 Task: Add Rebbl Revive Reishi Chocolate to the cart.
Action: Mouse pressed left at (13, 99)
Screenshot: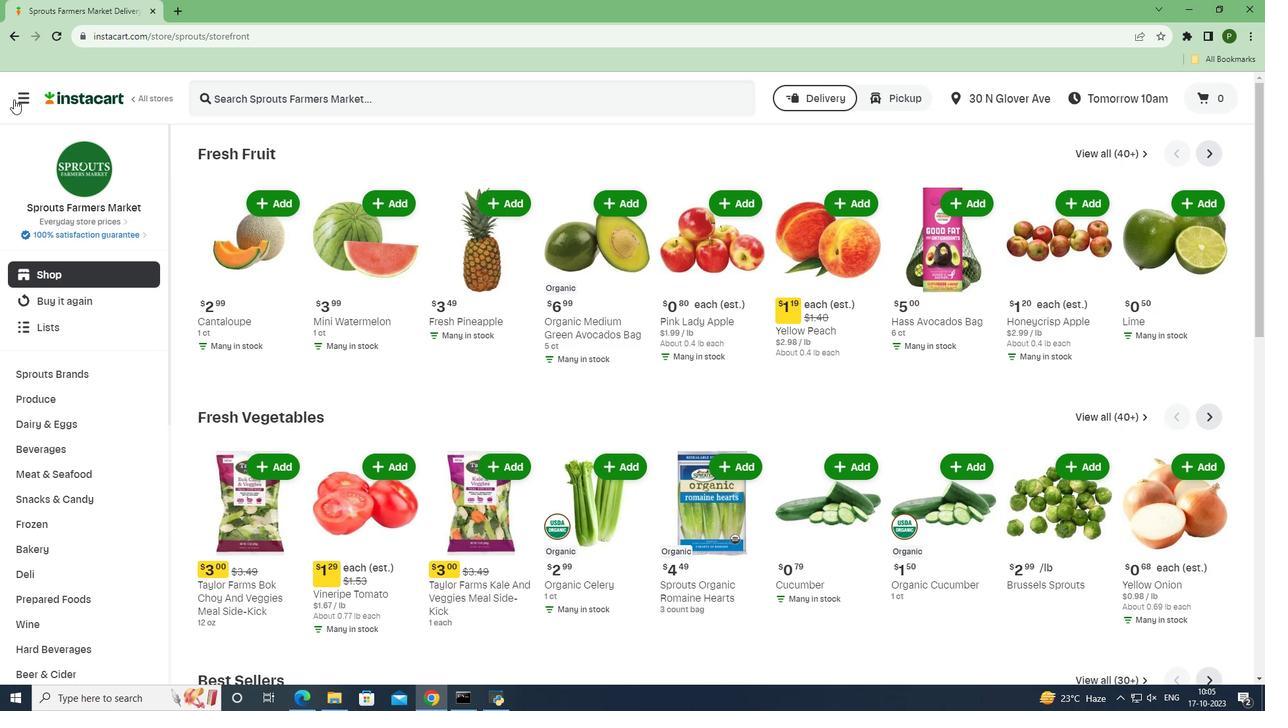 
Action: Mouse moved to (40, 346)
Screenshot: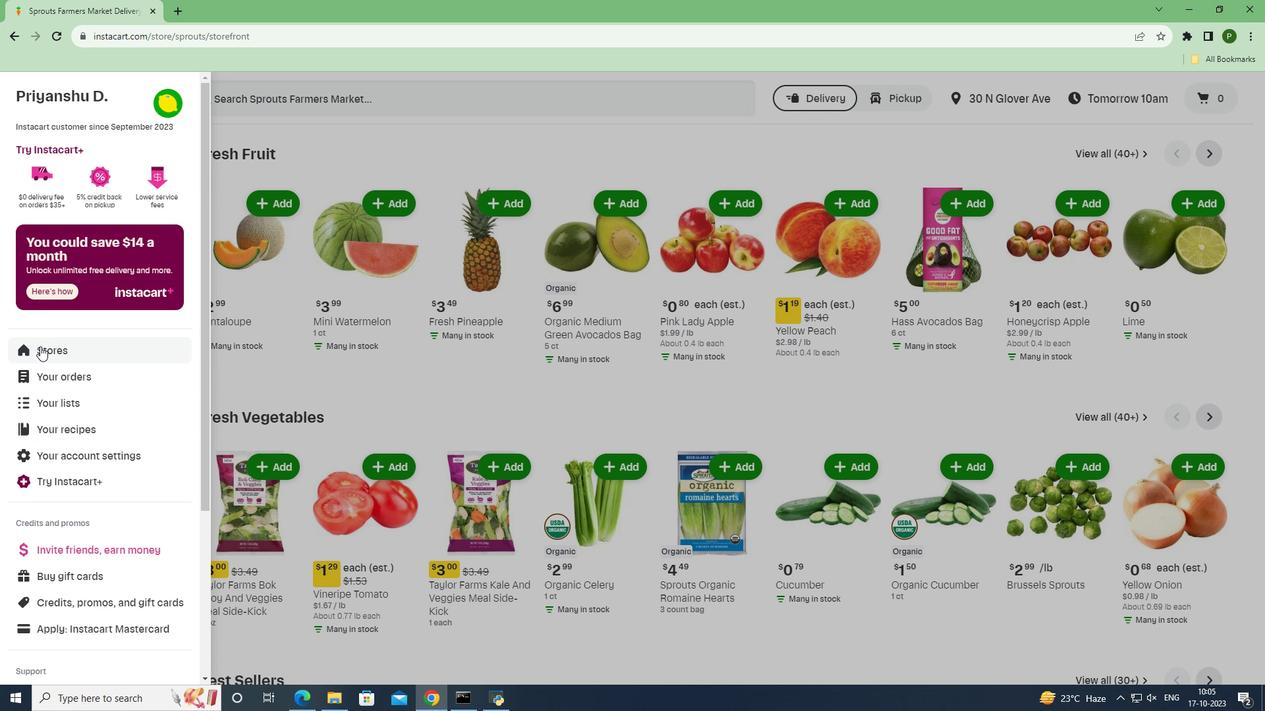 
Action: Mouse pressed left at (40, 346)
Screenshot: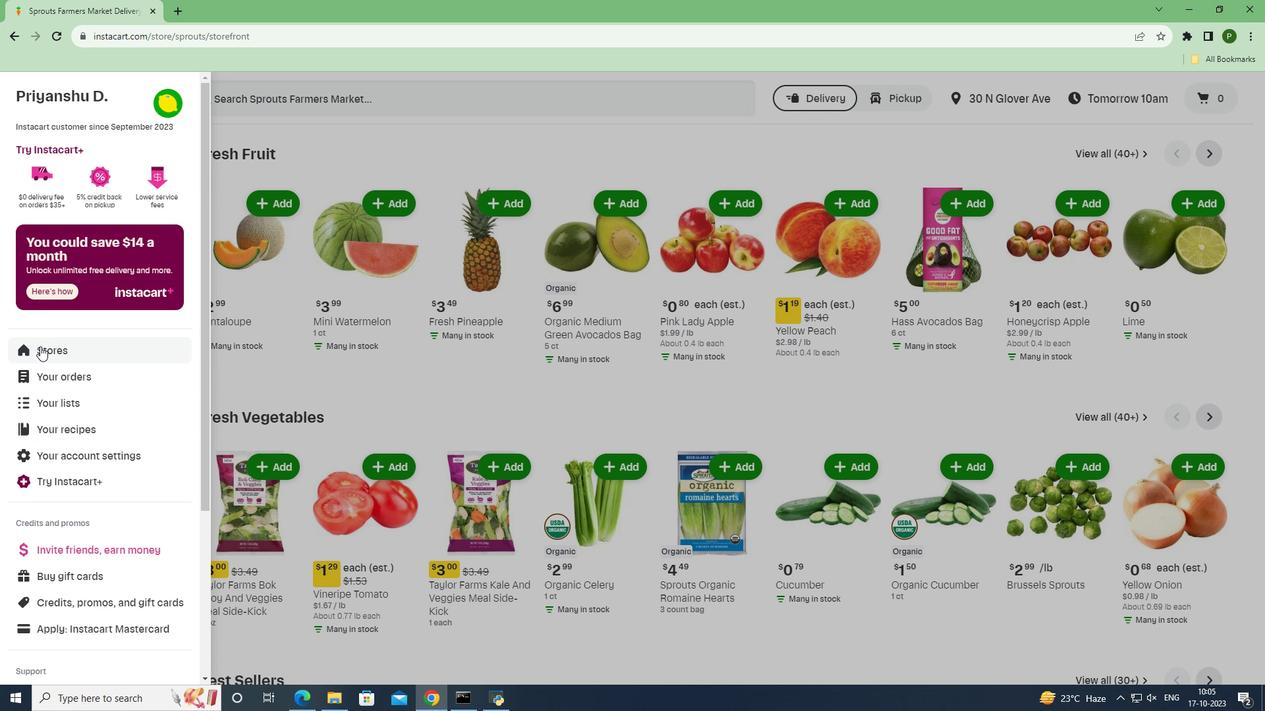 
Action: Mouse moved to (294, 152)
Screenshot: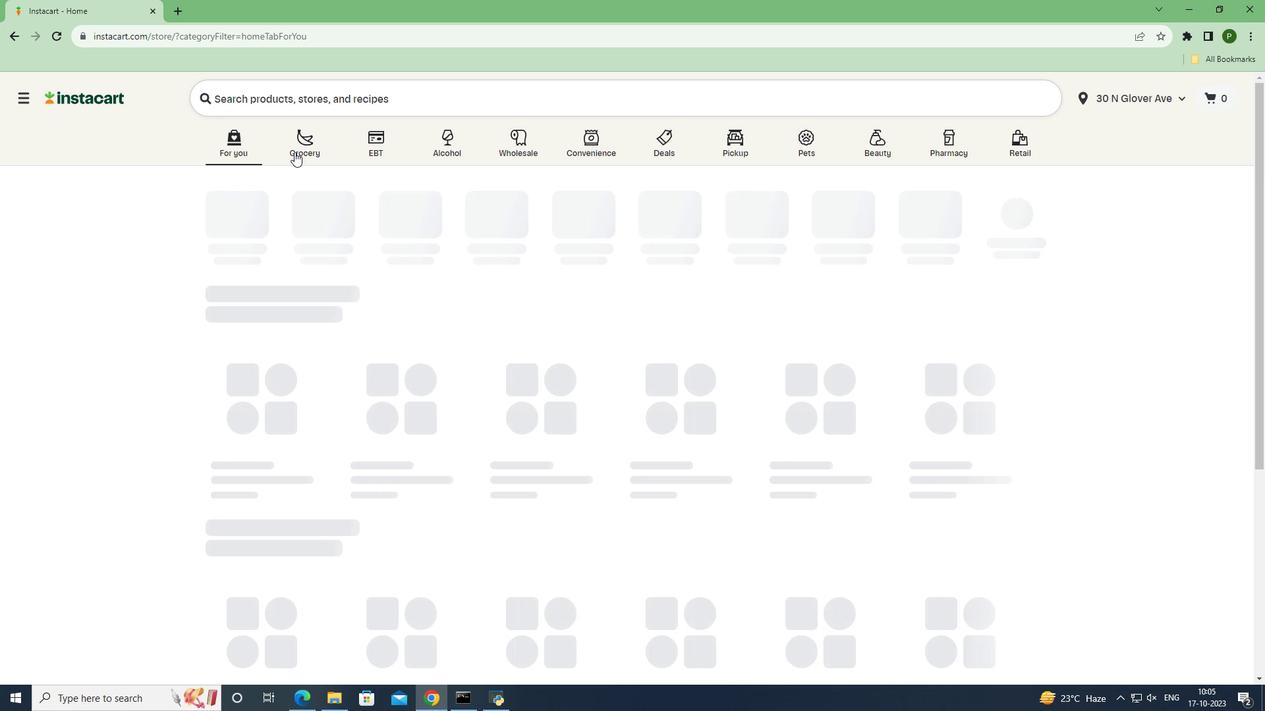 
Action: Mouse pressed left at (294, 152)
Screenshot: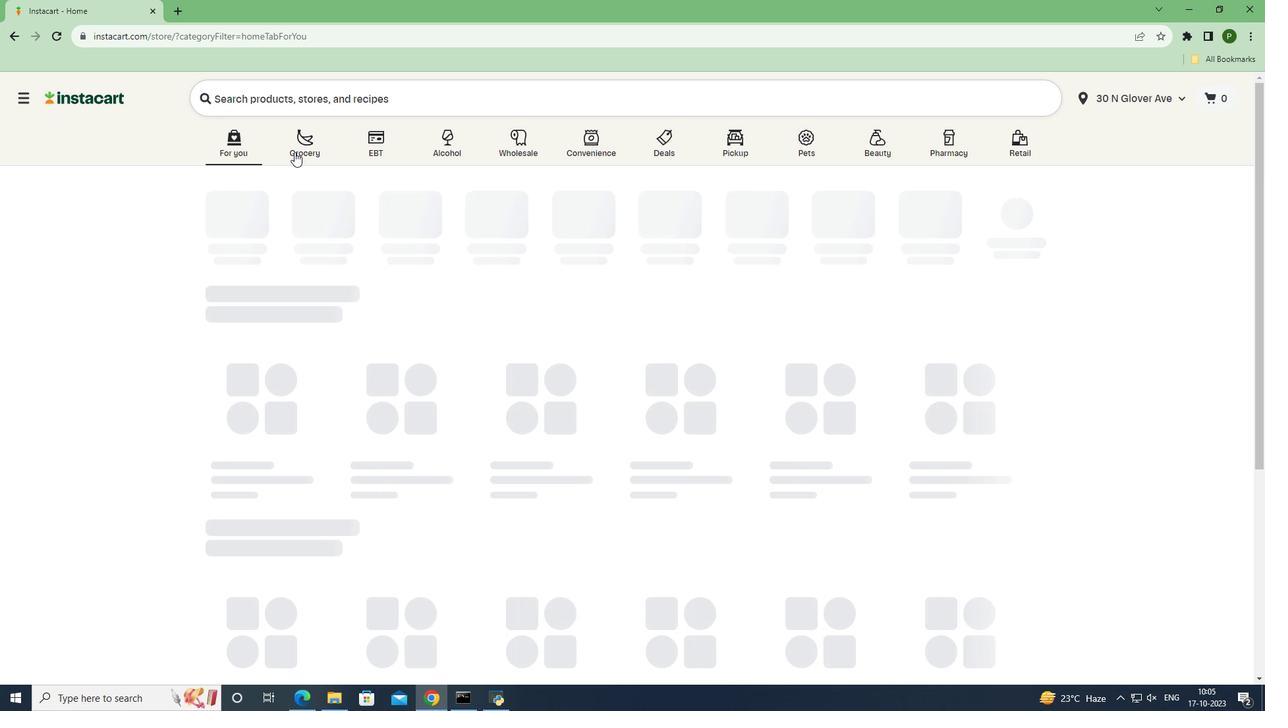
Action: Mouse moved to (802, 310)
Screenshot: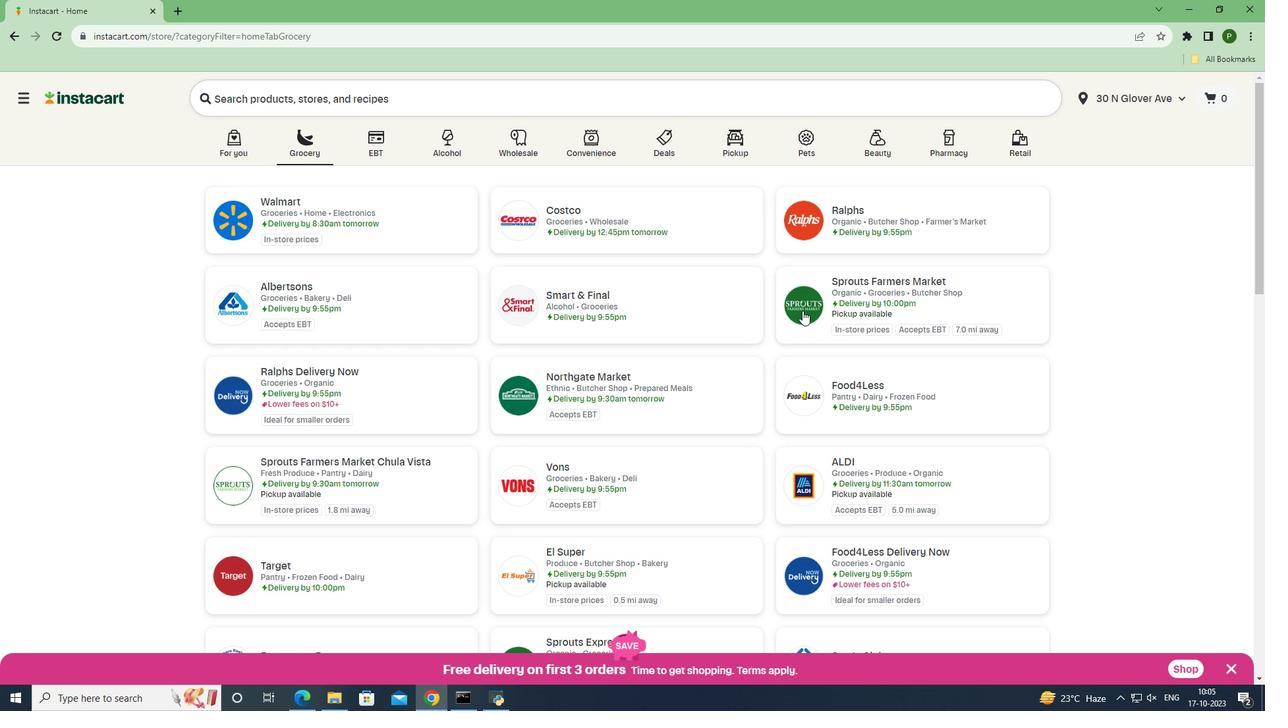 
Action: Mouse pressed left at (802, 310)
Screenshot: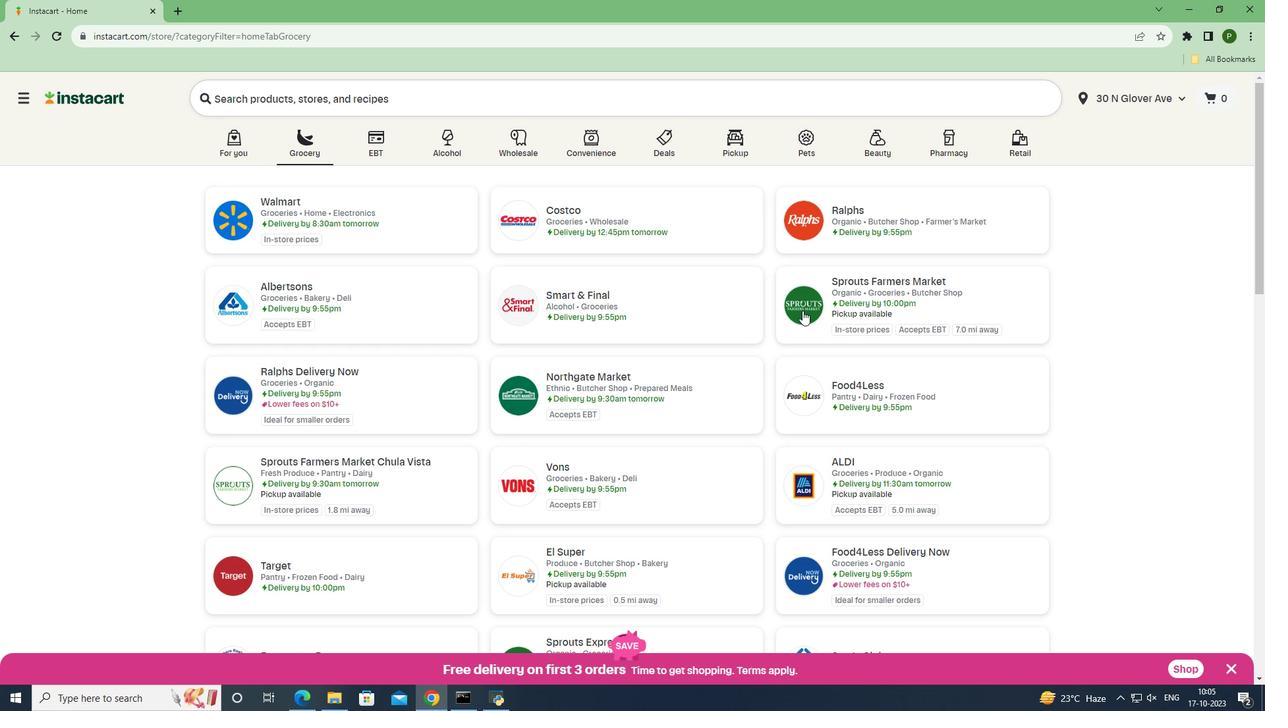 
Action: Mouse moved to (98, 455)
Screenshot: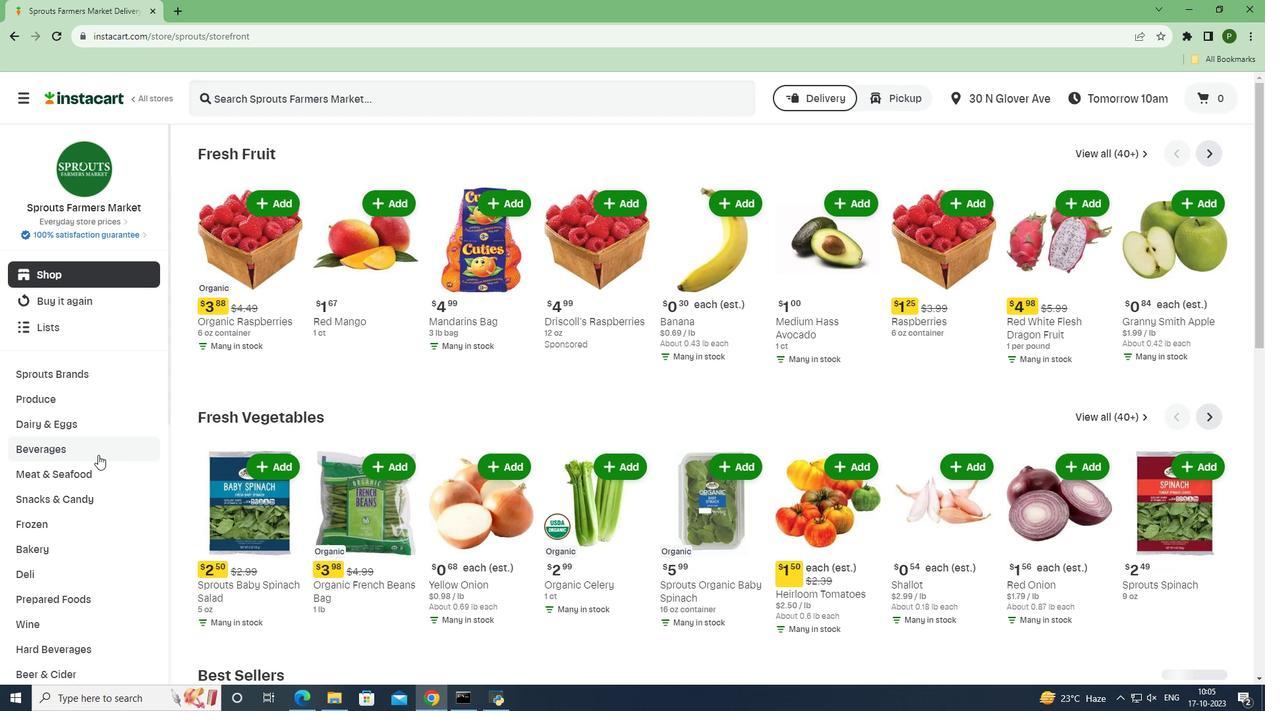 
Action: Mouse pressed left at (98, 455)
Screenshot: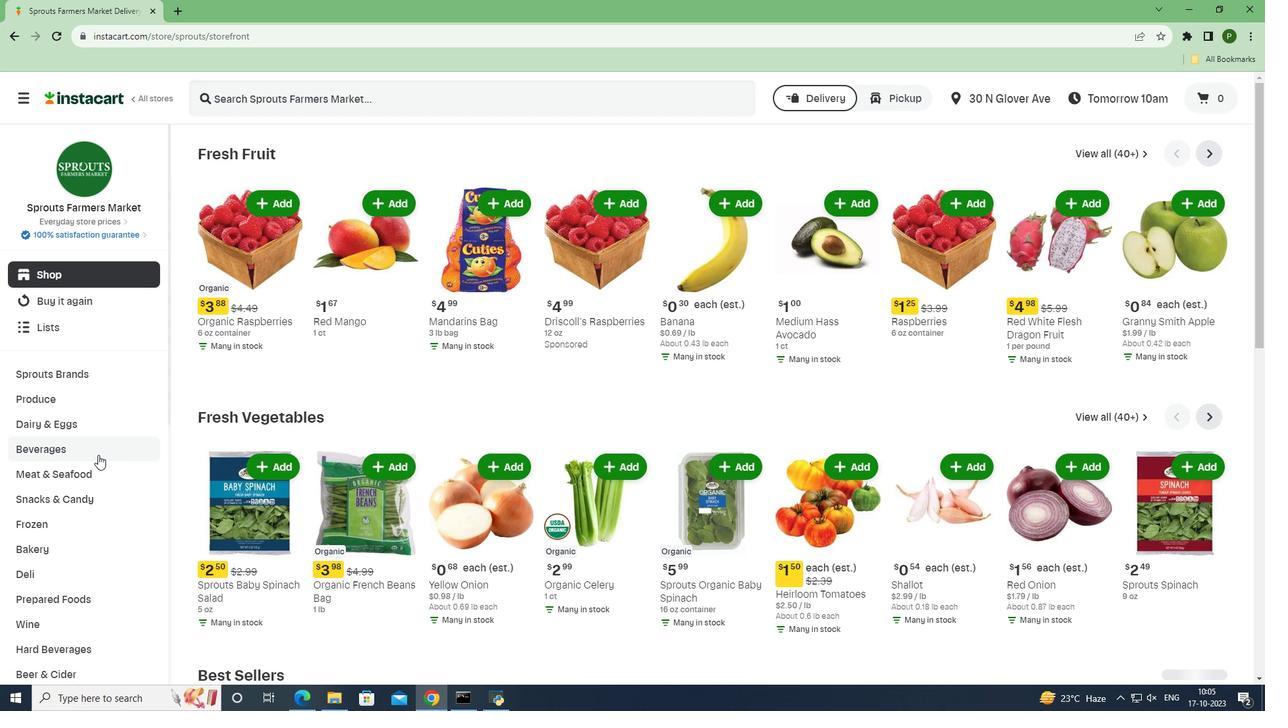 
Action: Mouse moved to (1234, 187)
Screenshot: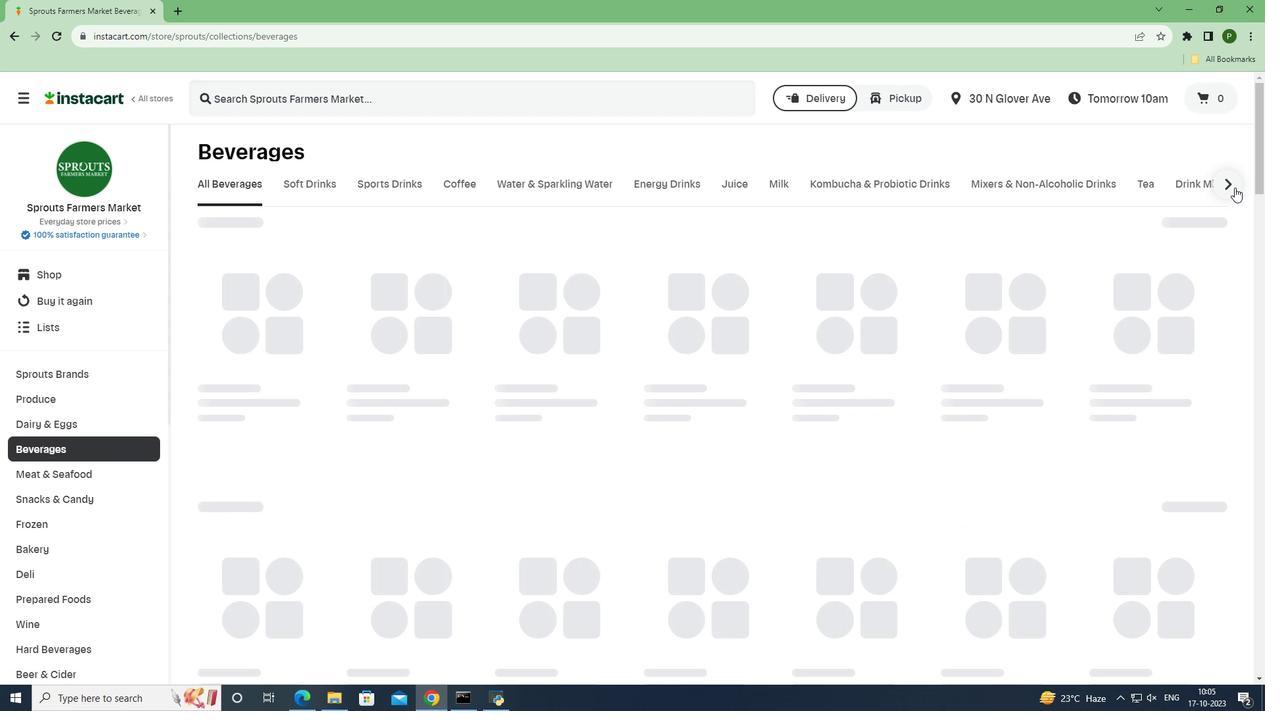 
Action: Mouse pressed left at (1234, 187)
Screenshot: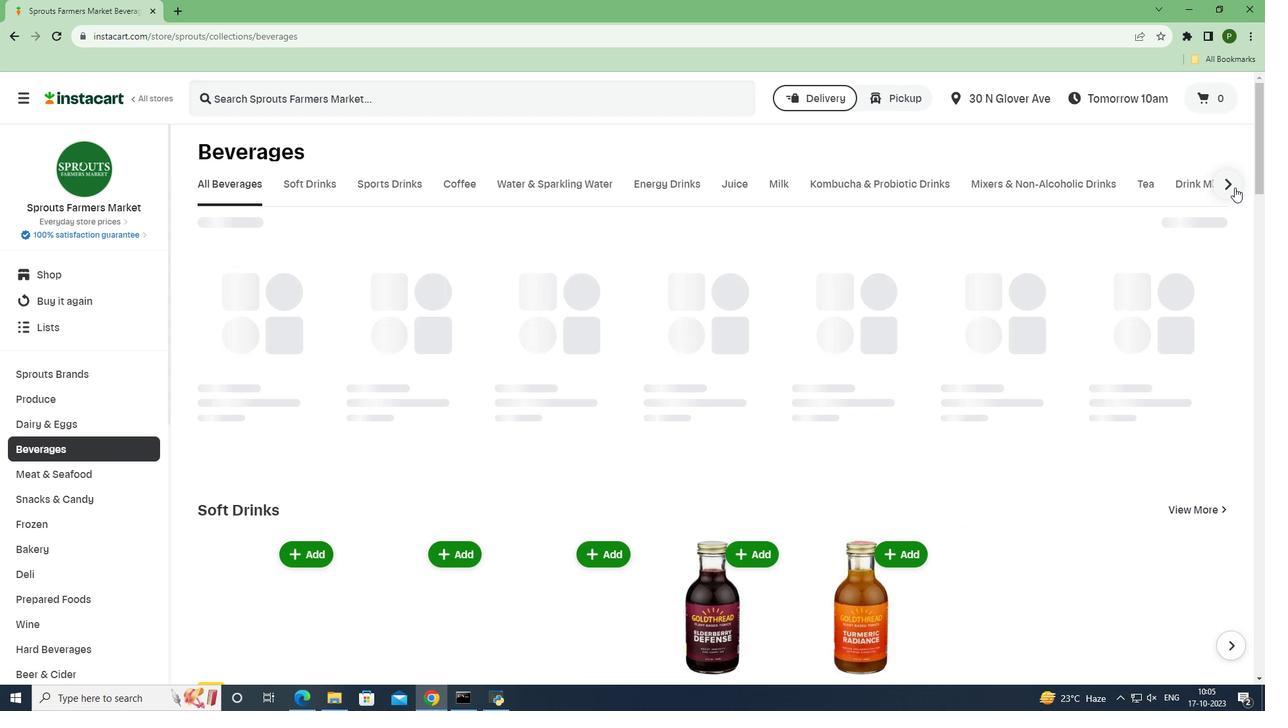 
Action: Mouse moved to (1183, 181)
Screenshot: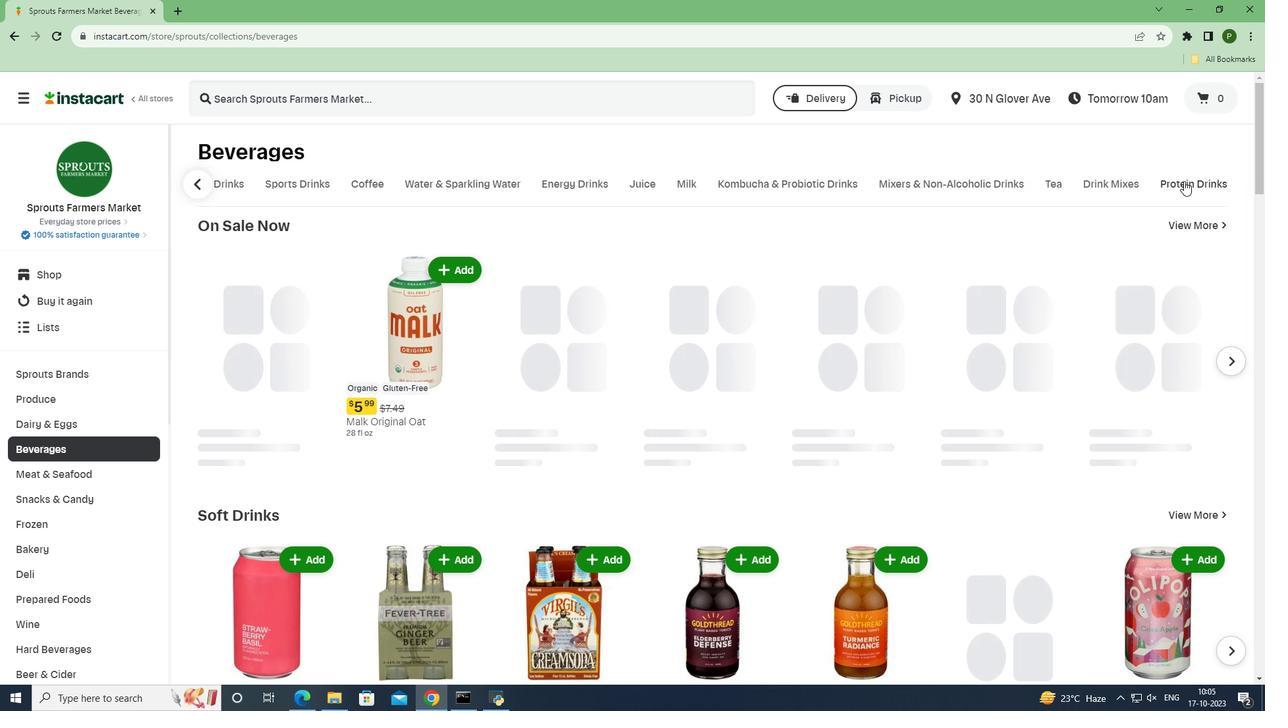 
Action: Mouse pressed left at (1183, 181)
Screenshot: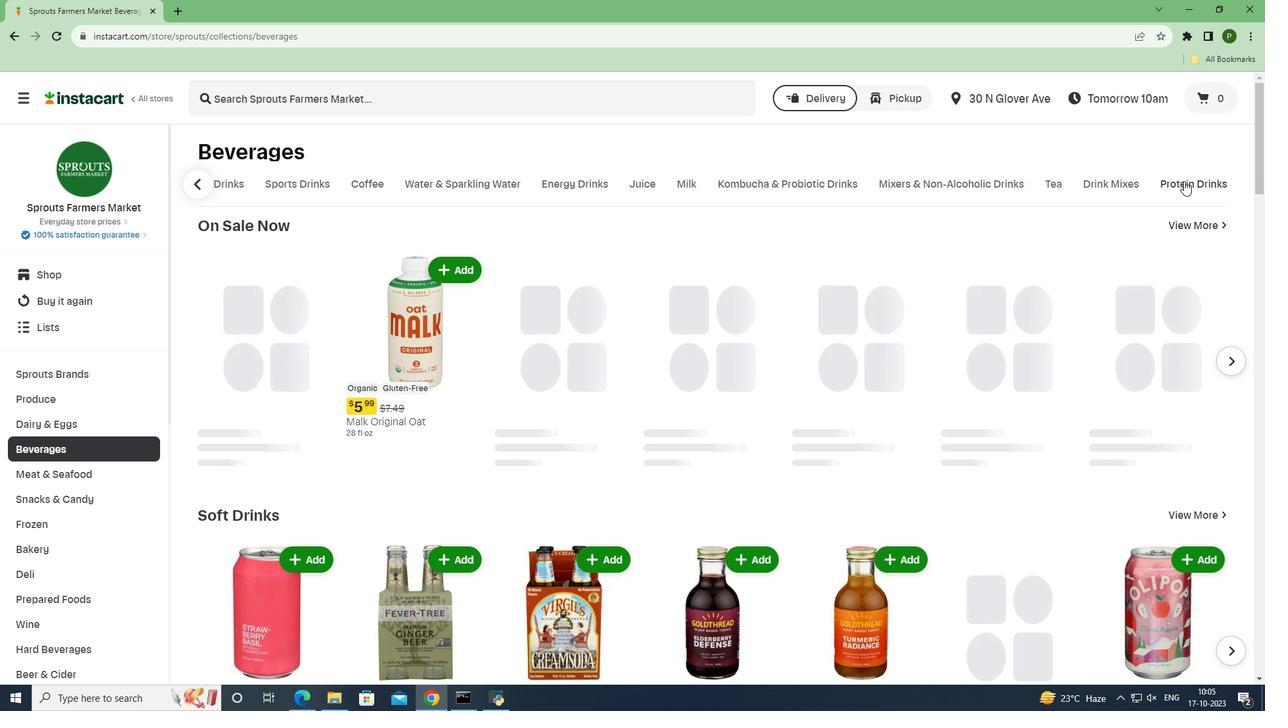 
Action: Mouse moved to (513, 110)
Screenshot: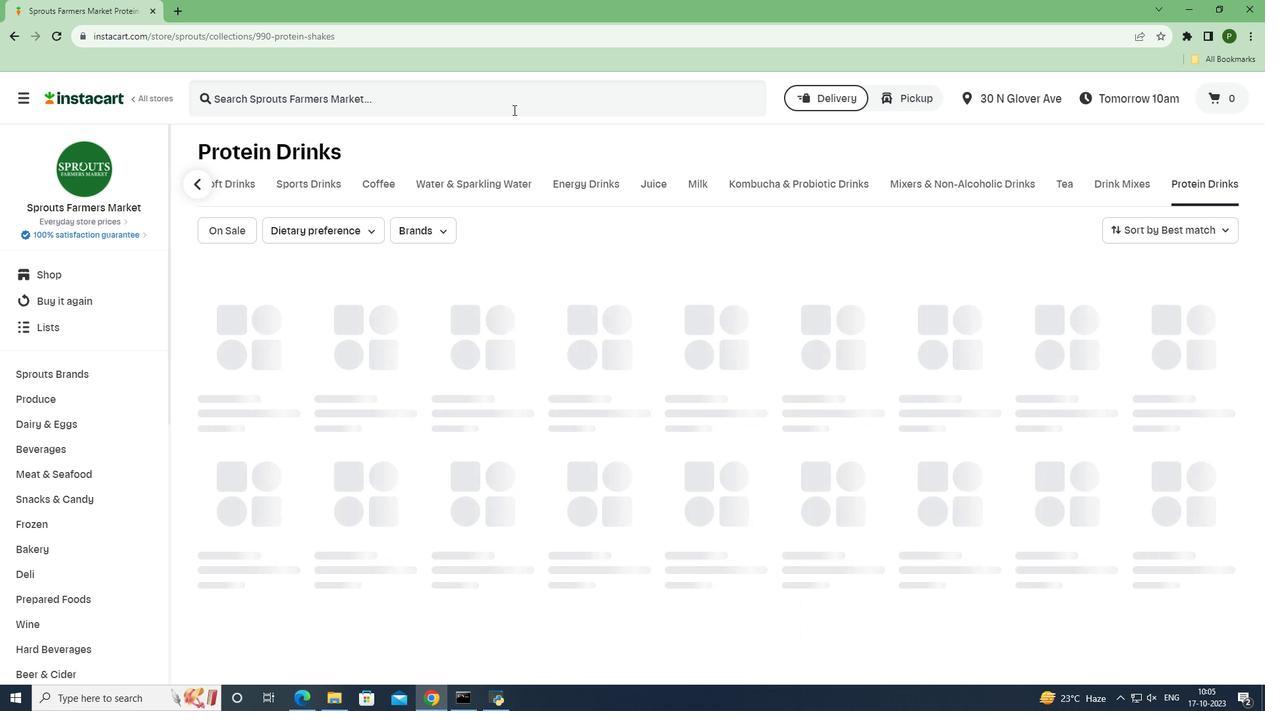 
Action: Mouse pressed left at (513, 110)
Screenshot: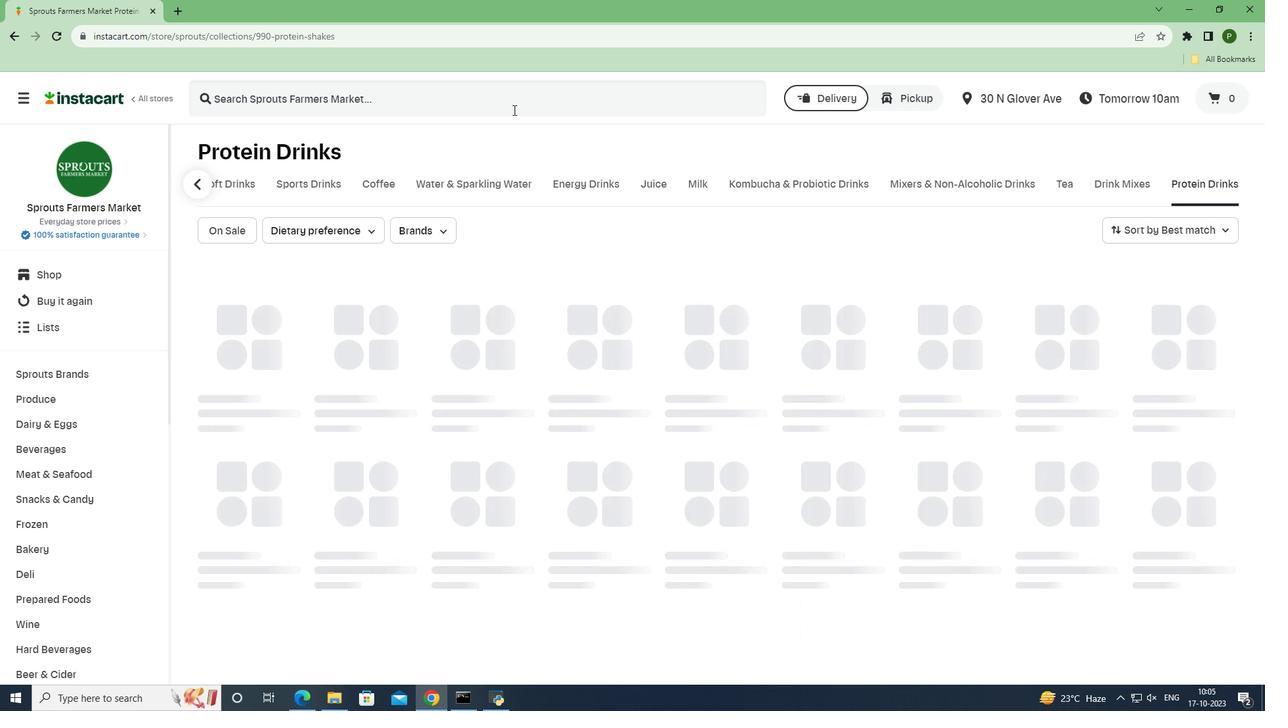 
Action: Key pressed <Key.caps_lock>R<Key.caps_lock>ebbl<Key.space><Key.caps_lock>R<Key.caps_lock>evive<Key.space><Key.caps_lock>R<Key.caps_lock>eishi<Key.space><Key.caps_lock>C<Key.caps_lock>hocolate<Key.space><Key.enter>
Screenshot: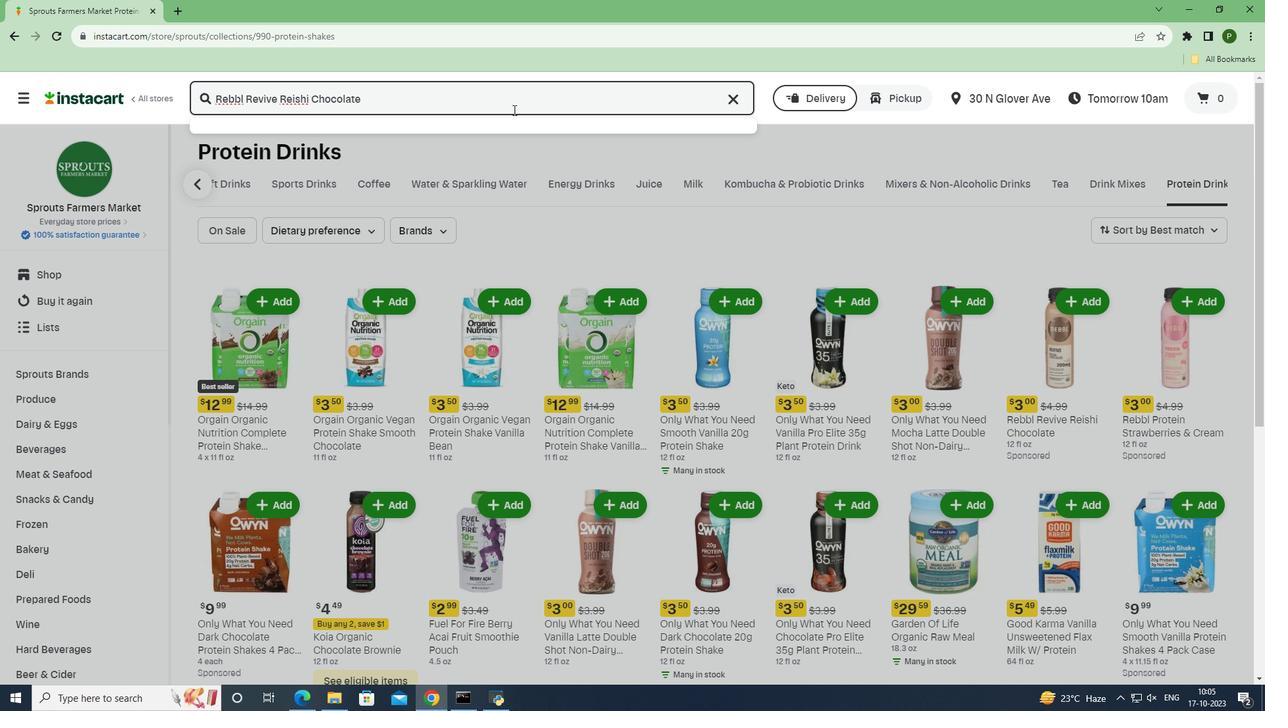 
Action: Mouse moved to (363, 233)
Screenshot: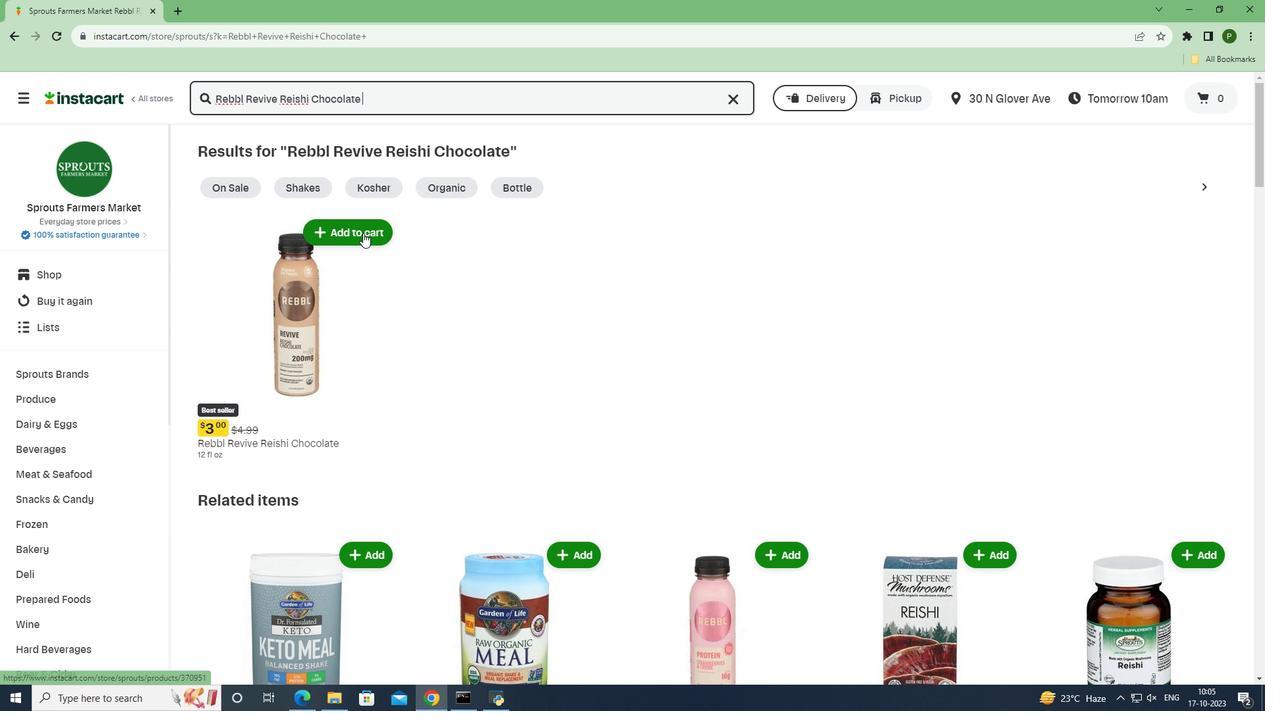 
Action: Mouse pressed left at (363, 233)
Screenshot: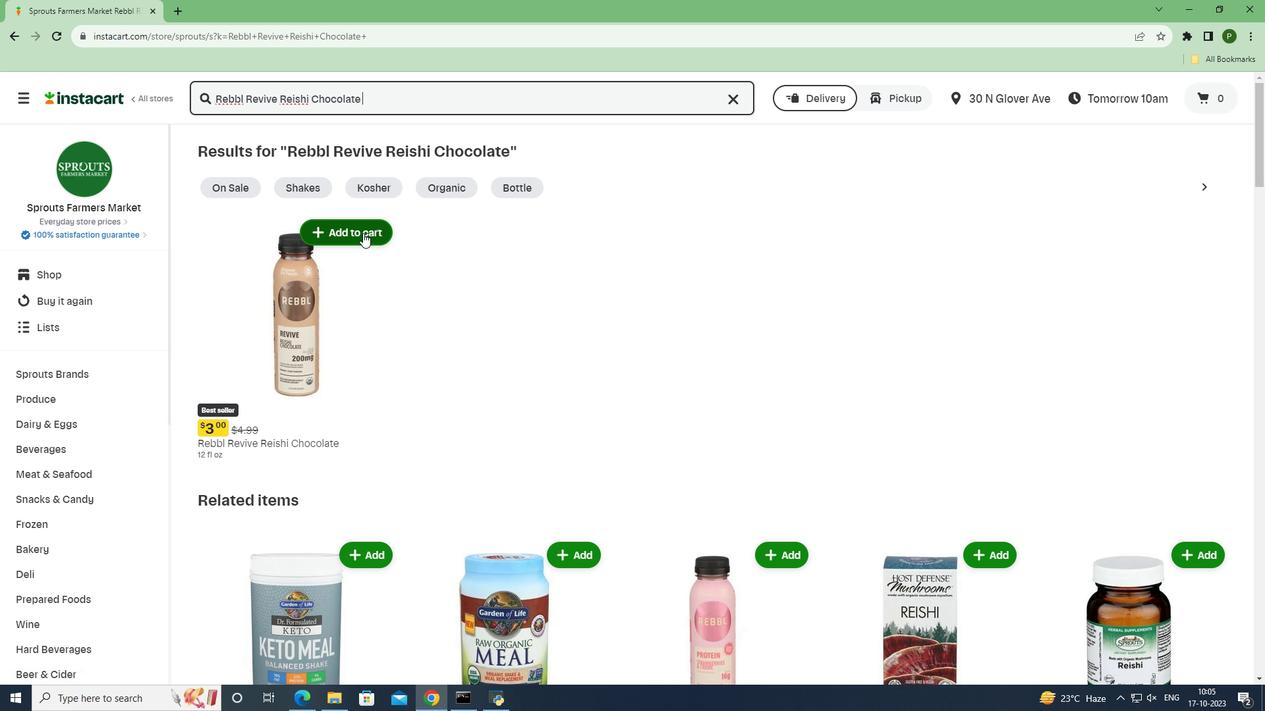 
Action: Mouse moved to (409, 312)
Screenshot: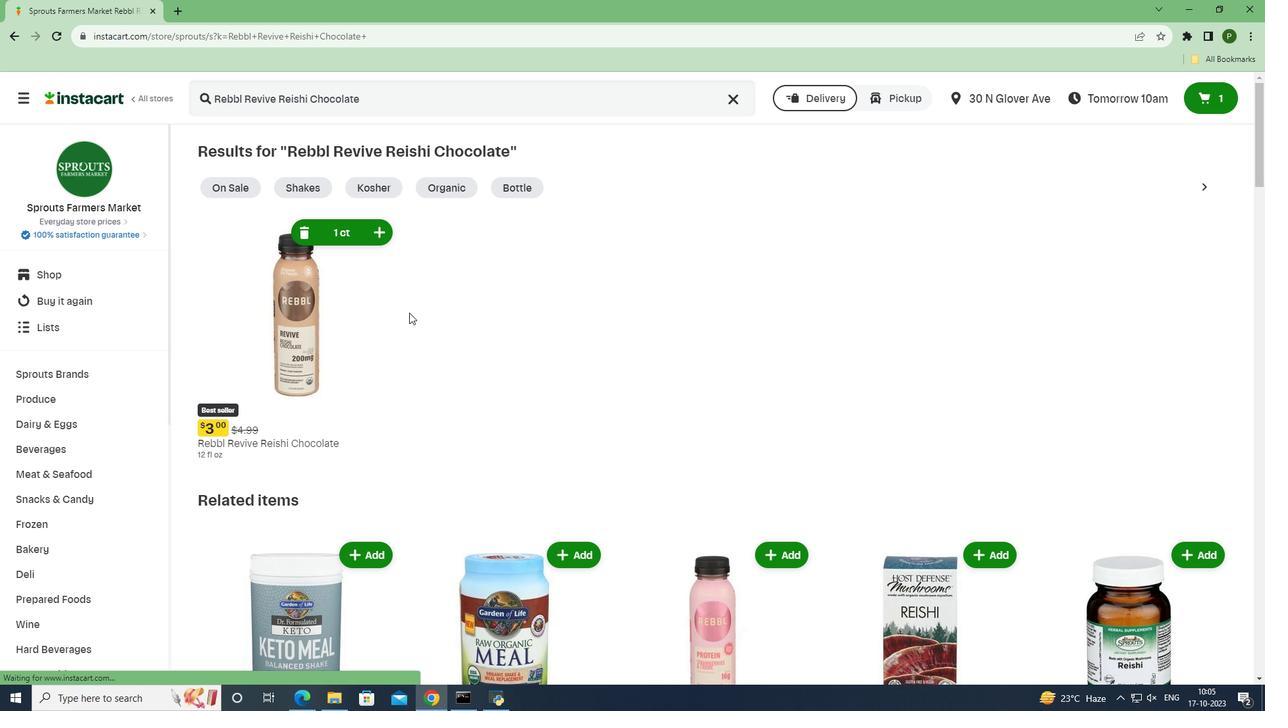 
